 Task: Add an event with the title Second Lunch Break: Yoga Session, date ''2024/03/03'', time 9:40 AM to 11:40 AMand add a description: Participants will develop strategies for expressing their thoughts and ideas clearly and confidently. They will learn techniques for structuring their messages, using appropriate language and tone, and adapting their communication style to different audiences and situations.Select event color  Basil . Add location for the event as: 321 Cairo Citadel, Cairo, Egypt, logged in from the account softage.6@softage.netand send the event invitation to softage.4@softage.net and softage.5@softage.net. Set a reminder for the event Every weekday(Monday to Friday)
Action: Mouse moved to (78, 90)
Screenshot: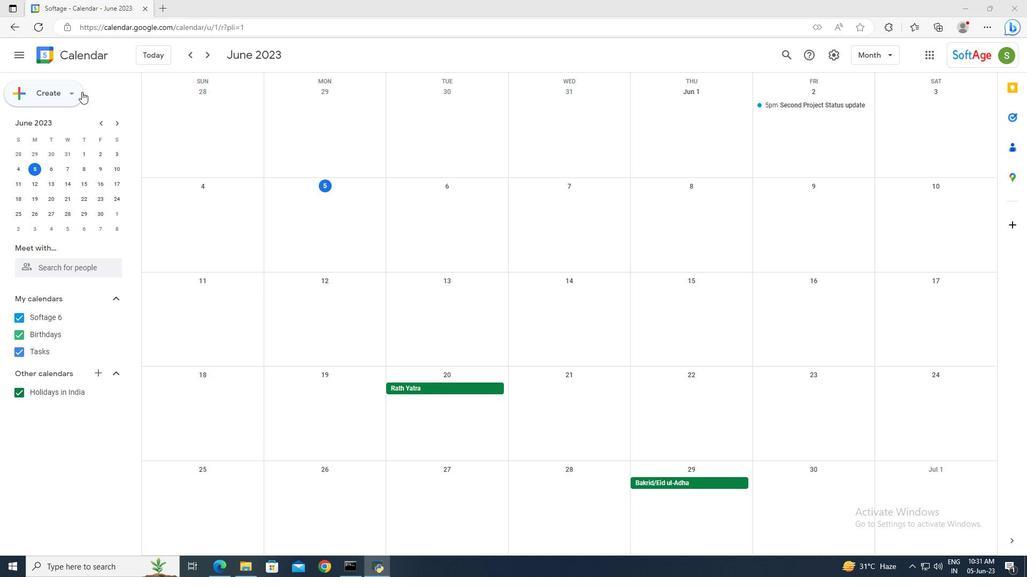 
Action: Mouse pressed left at (78, 90)
Screenshot: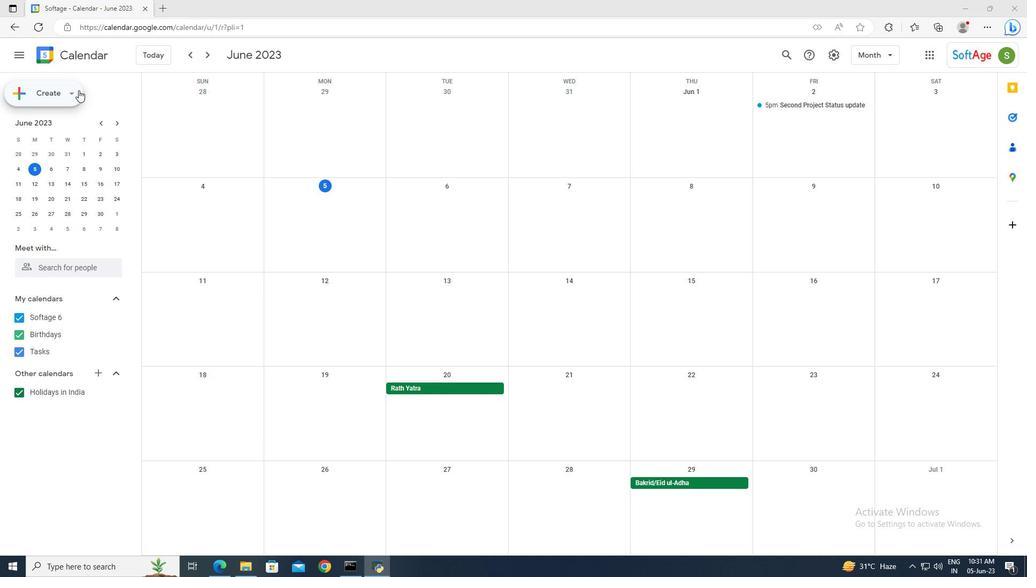 
Action: Mouse moved to (72, 124)
Screenshot: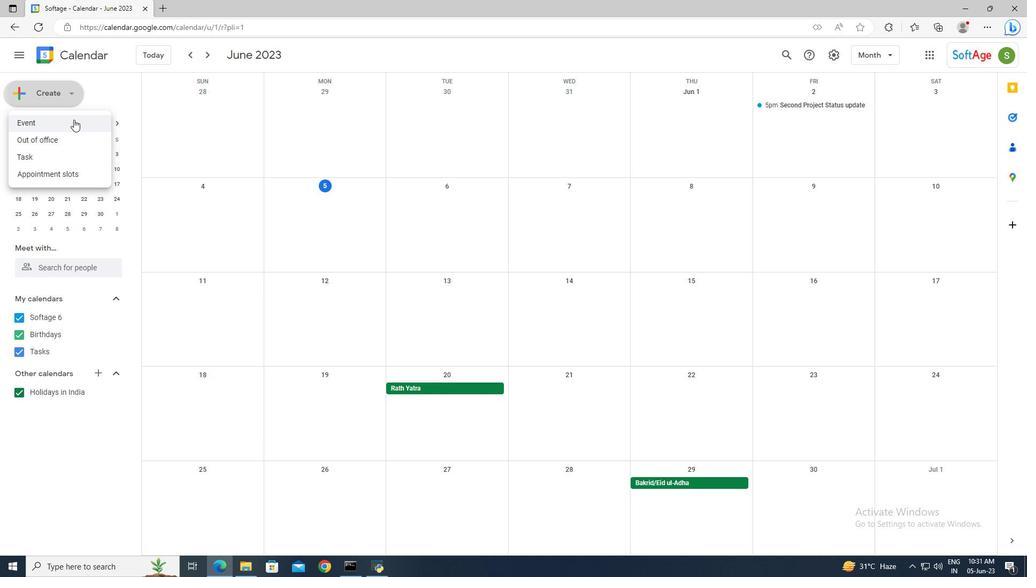 
Action: Mouse pressed left at (72, 124)
Screenshot: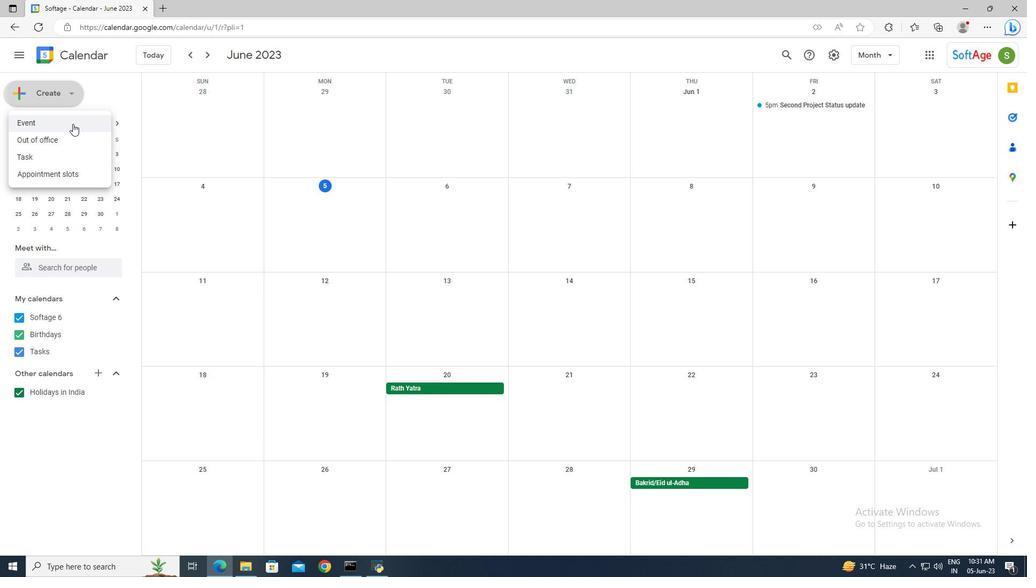 
Action: Mouse moved to (159, 421)
Screenshot: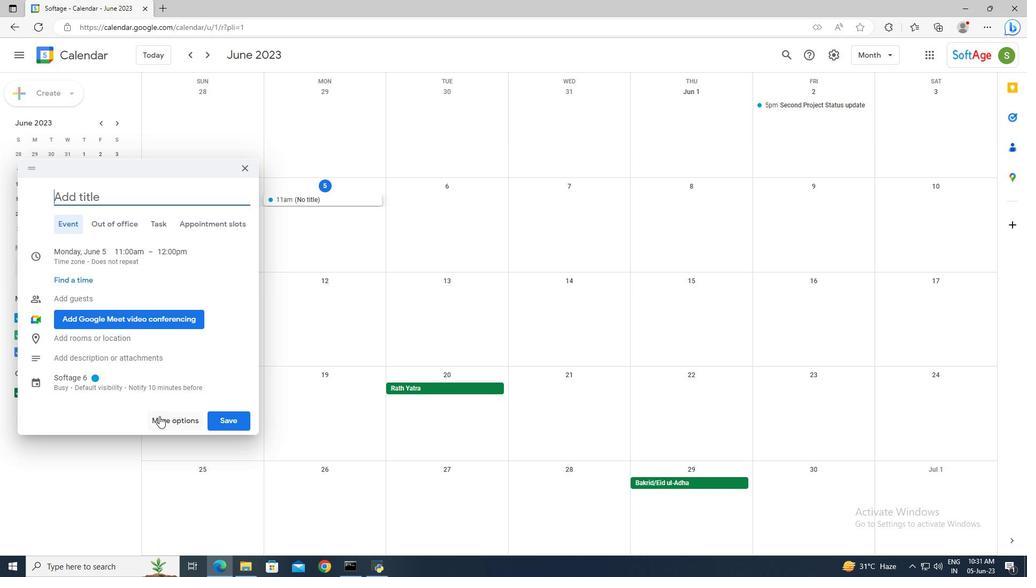
Action: Mouse pressed left at (159, 421)
Screenshot: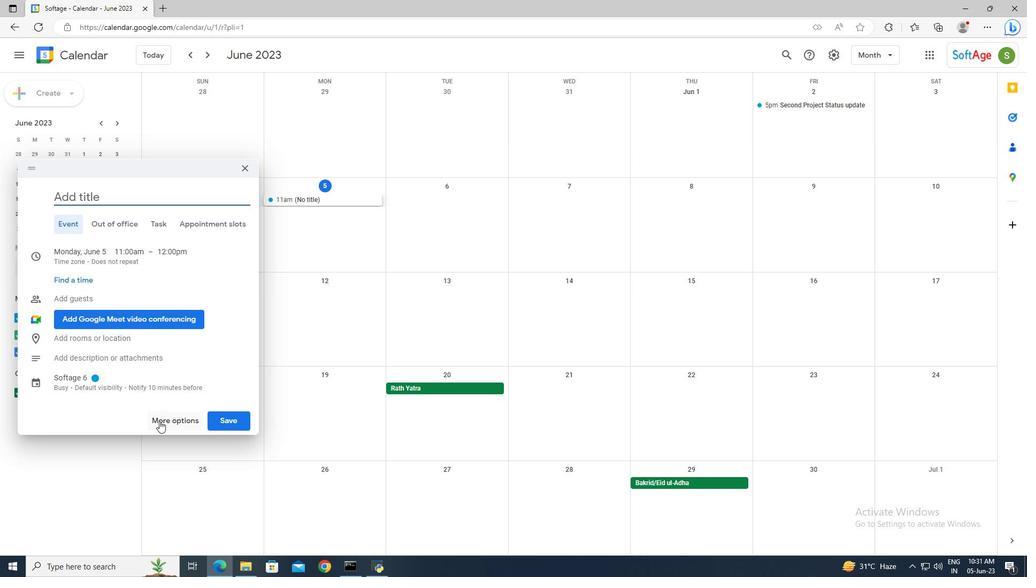 
Action: Mouse moved to (170, 65)
Screenshot: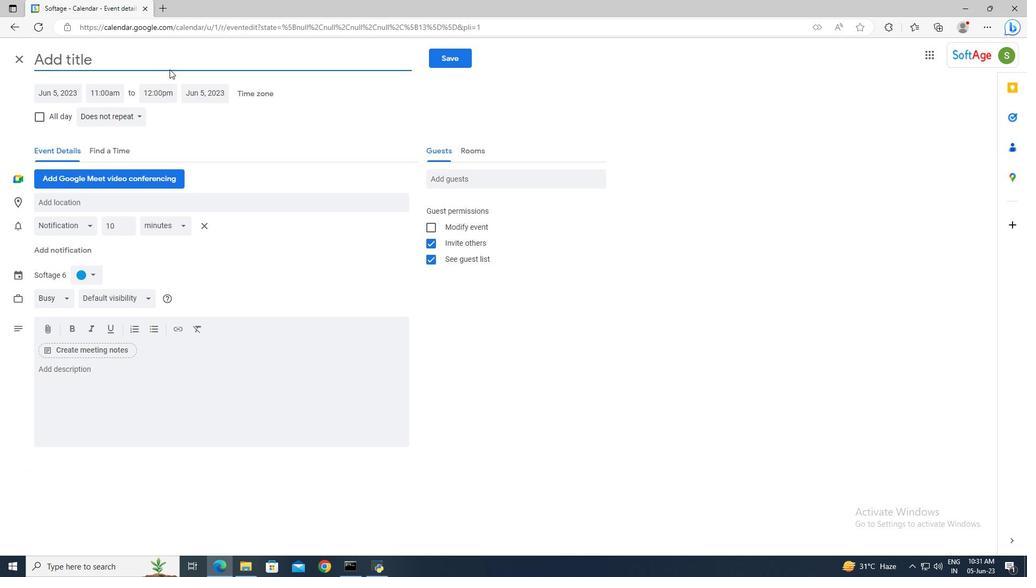
Action: Mouse pressed left at (170, 65)
Screenshot: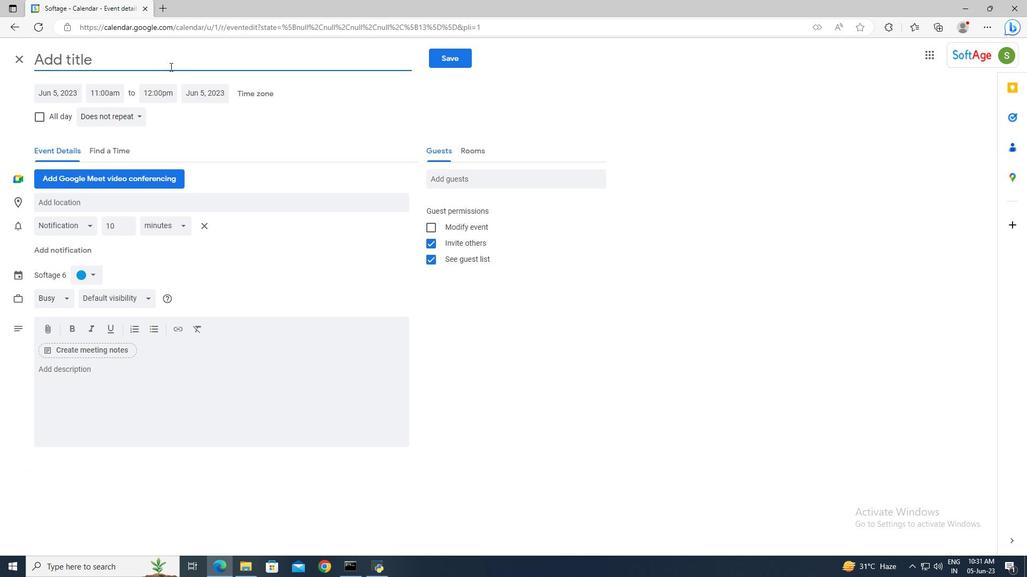 
Action: Mouse moved to (170, 65)
Screenshot: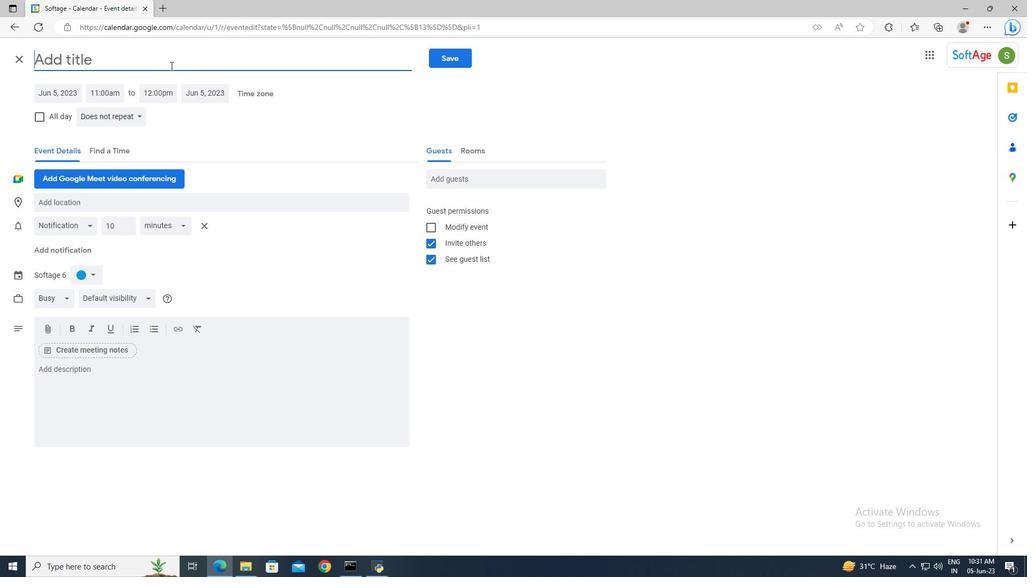 
Action: Key pressed <Key.shift><Key.shift><Key.shift>Second<Key.space><Key.shift>Lunch<Key.space><Key.shift>Break<Key.shift>:<Key.space><Key.shift>Yoga<Key.space><Key.shift>Session
Screenshot: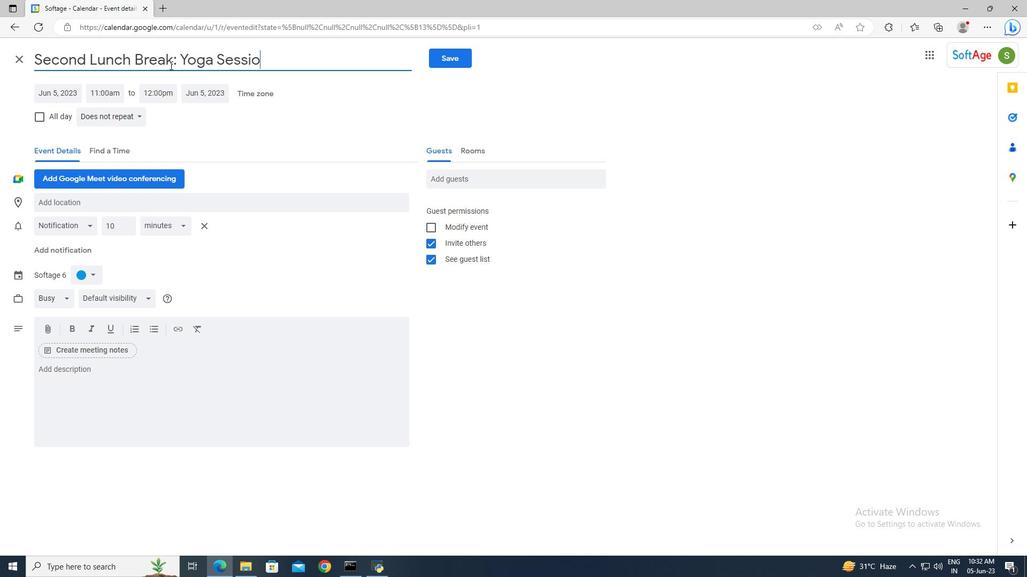 
Action: Mouse moved to (71, 91)
Screenshot: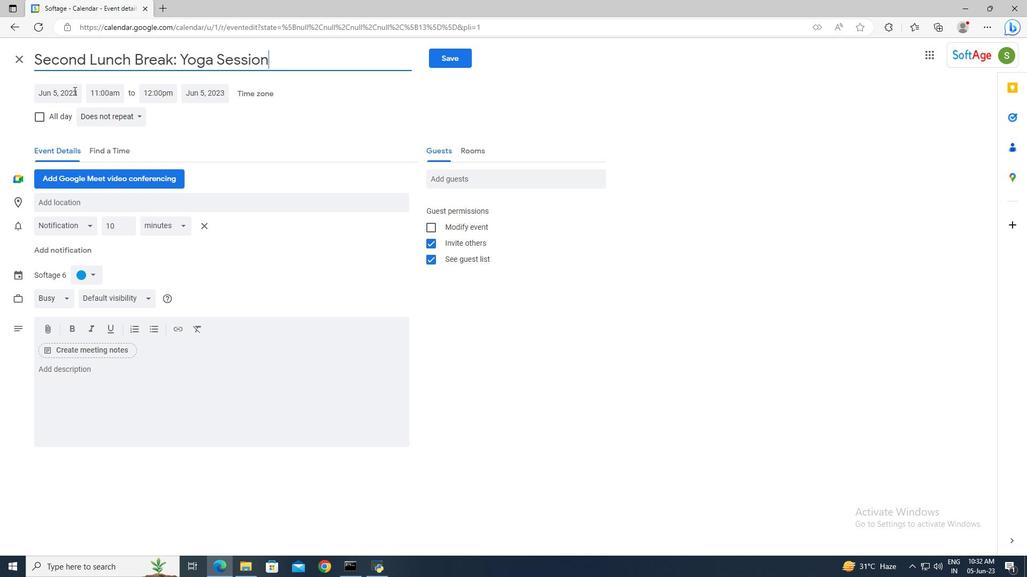 
Action: Mouse pressed left at (71, 91)
Screenshot: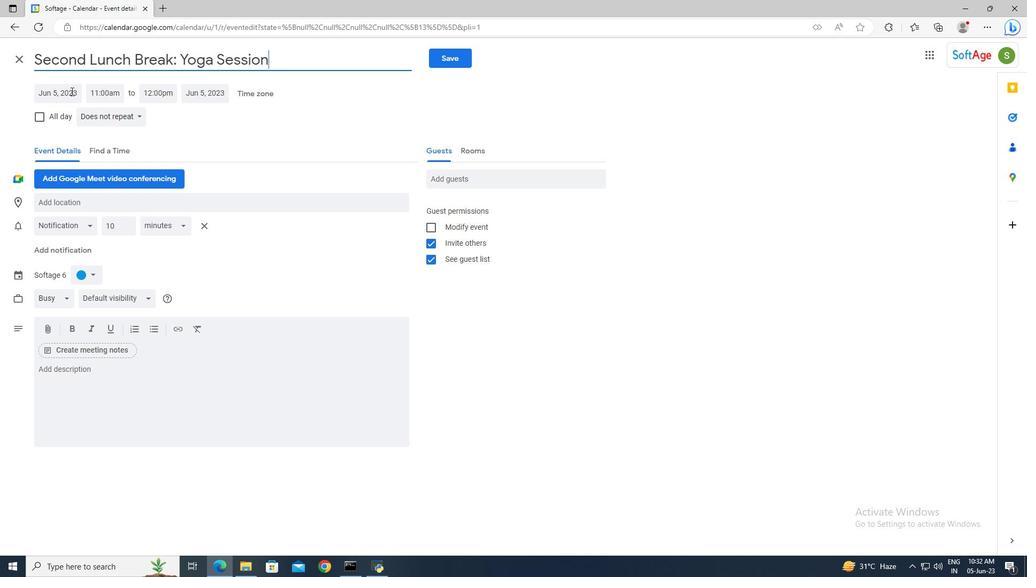 
Action: Mouse moved to (165, 117)
Screenshot: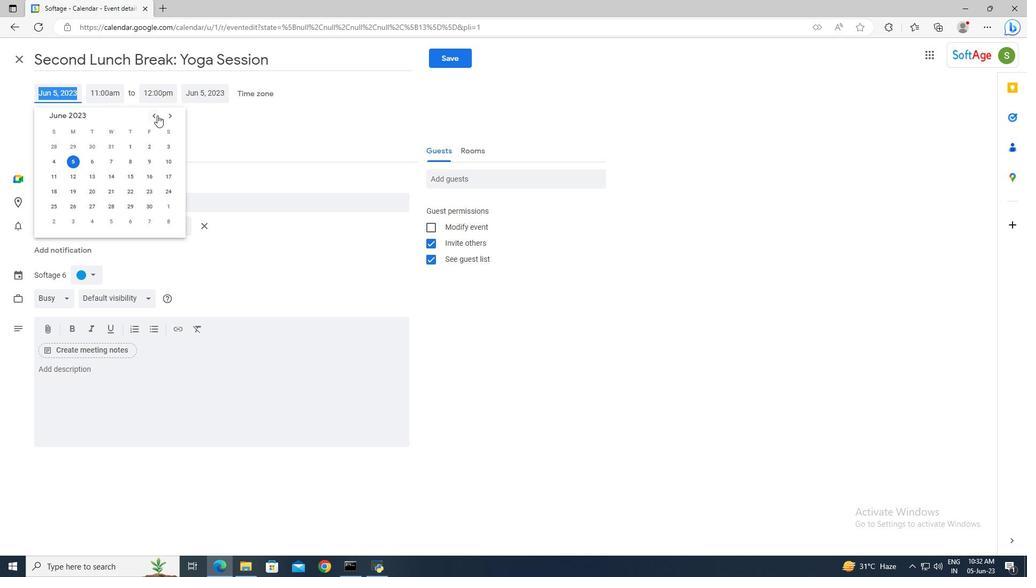 
Action: Mouse pressed left at (165, 117)
Screenshot: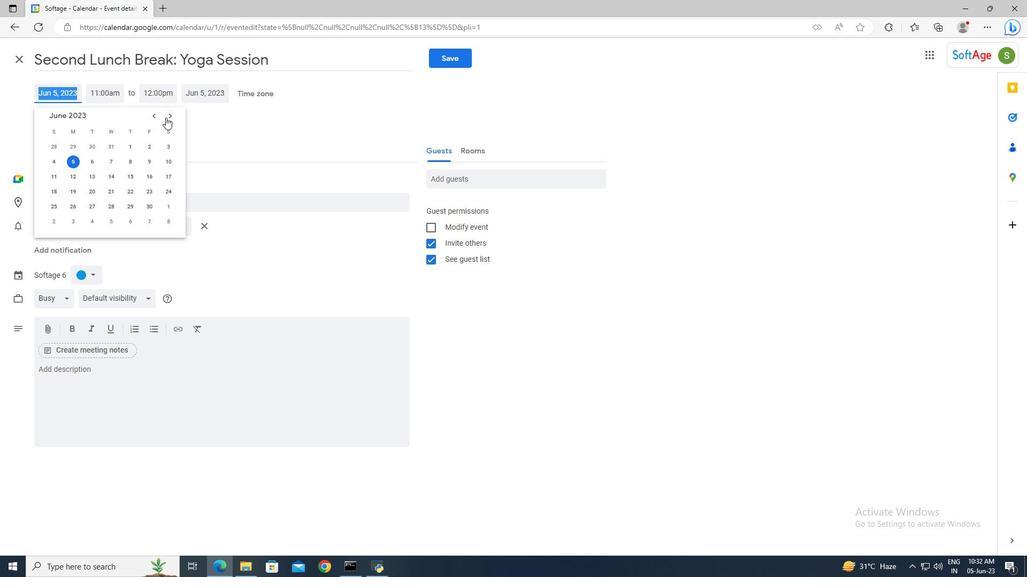 
Action: Mouse pressed left at (165, 117)
Screenshot: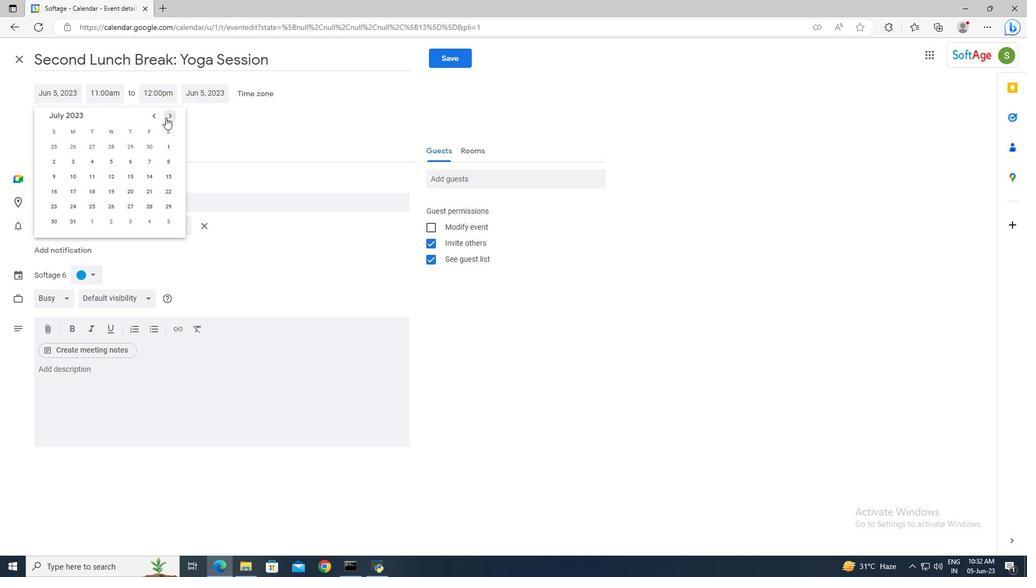 
Action: Mouse pressed left at (165, 117)
Screenshot: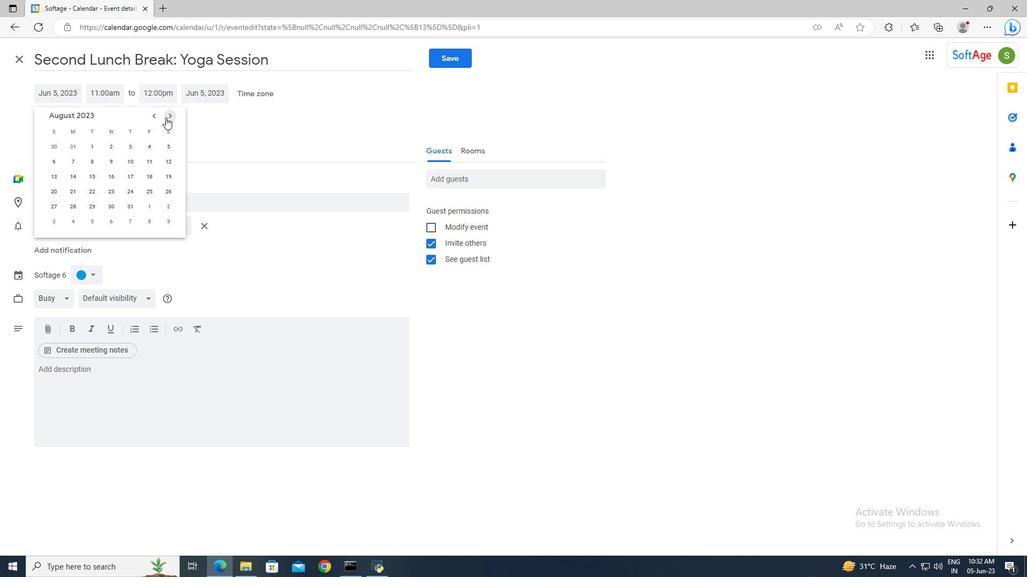 
Action: Mouse pressed left at (165, 117)
Screenshot: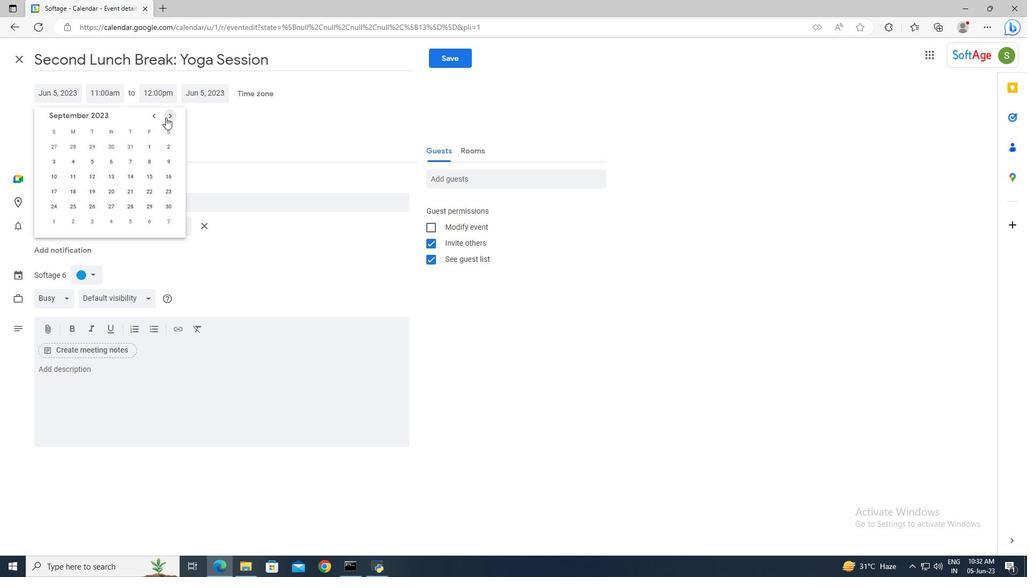 
Action: Mouse pressed left at (165, 117)
Screenshot: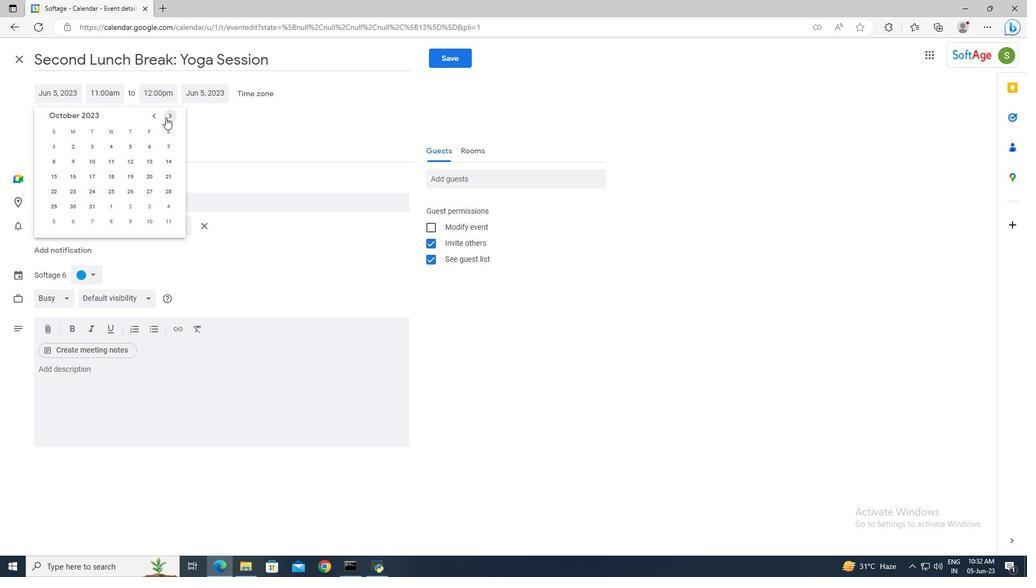
Action: Mouse pressed left at (165, 117)
Screenshot: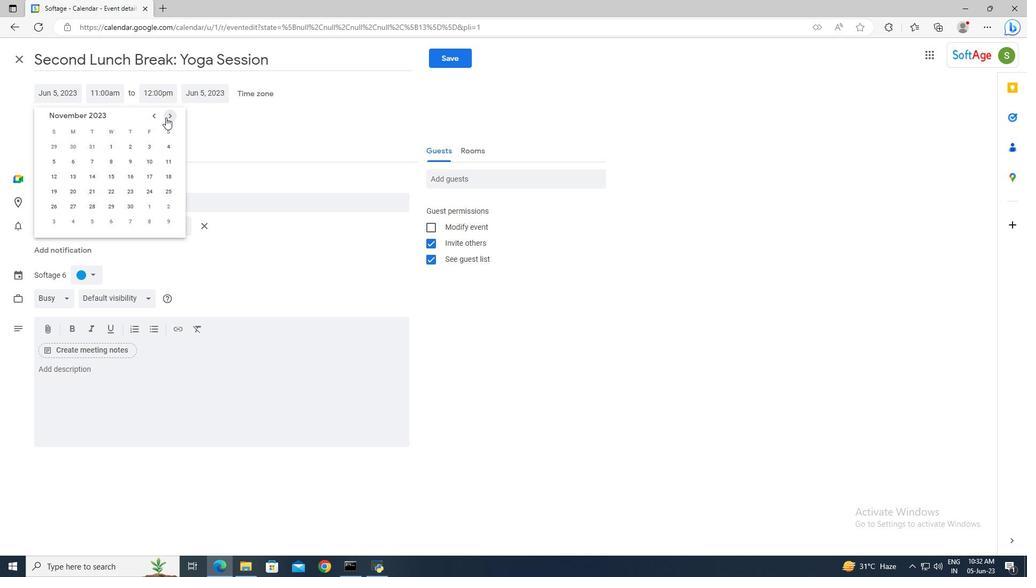 
Action: Mouse pressed left at (165, 117)
Screenshot: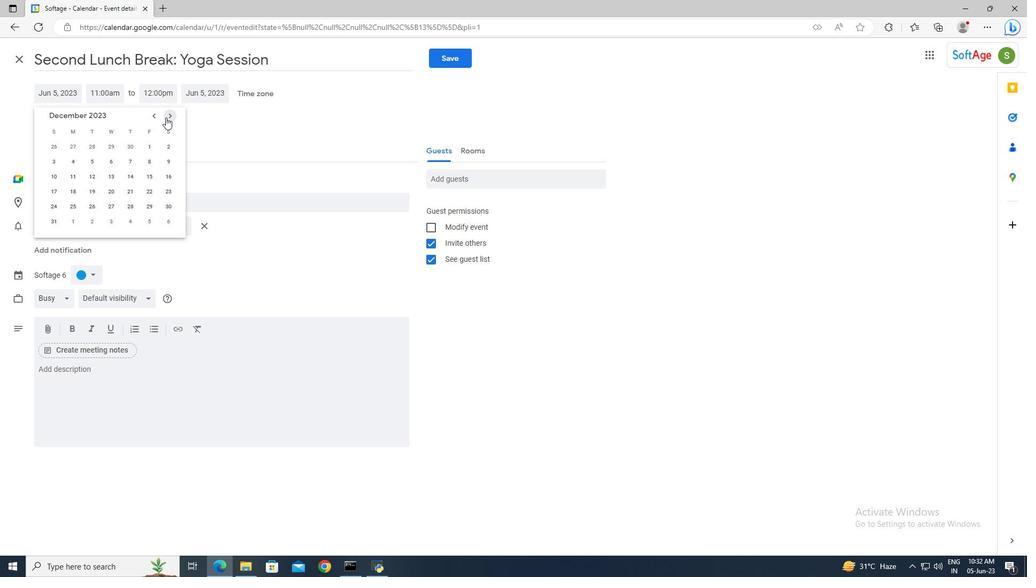 
Action: Mouse pressed left at (165, 117)
Screenshot: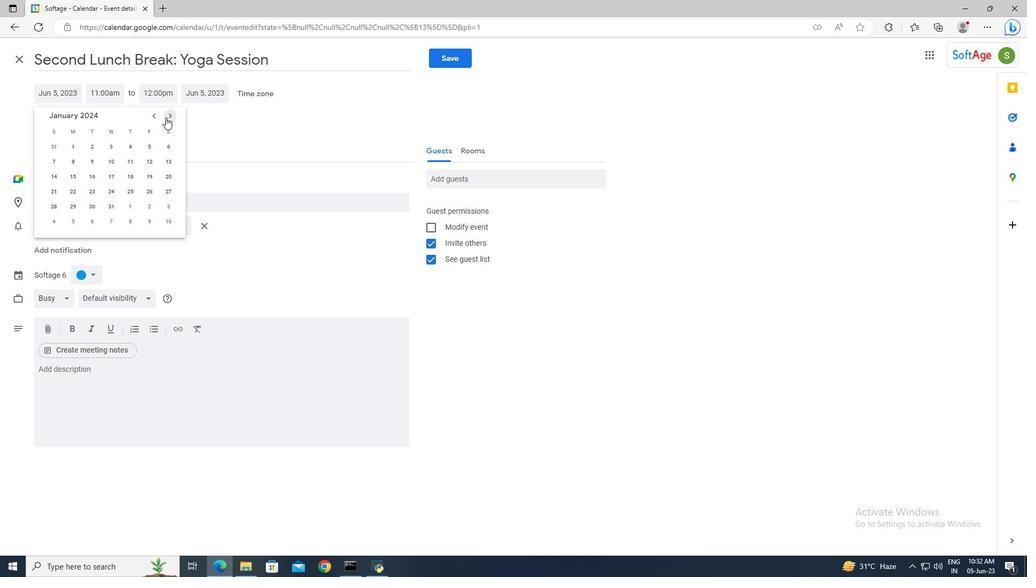 
Action: Mouse pressed left at (165, 117)
Screenshot: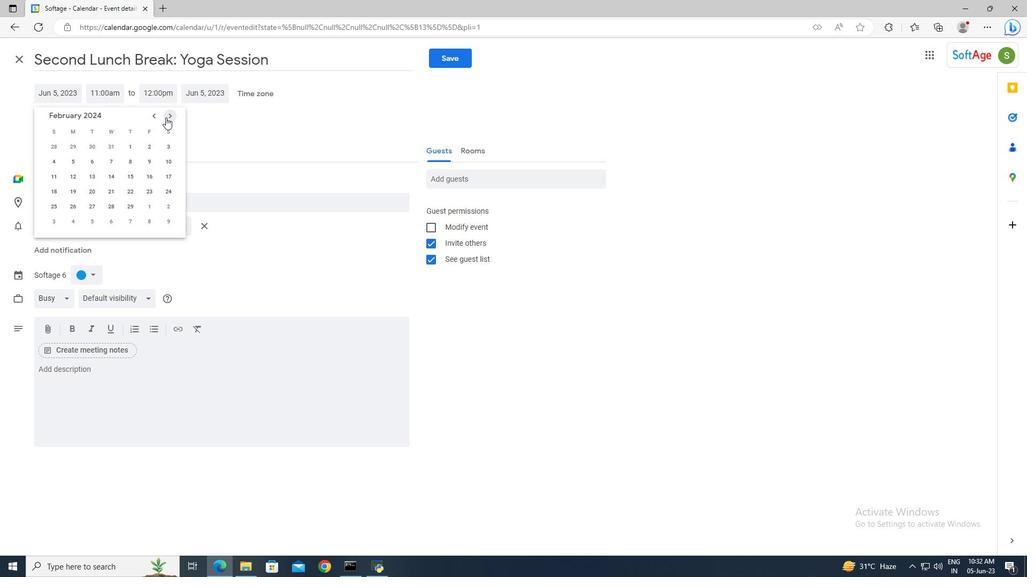 
Action: Mouse moved to (53, 164)
Screenshot: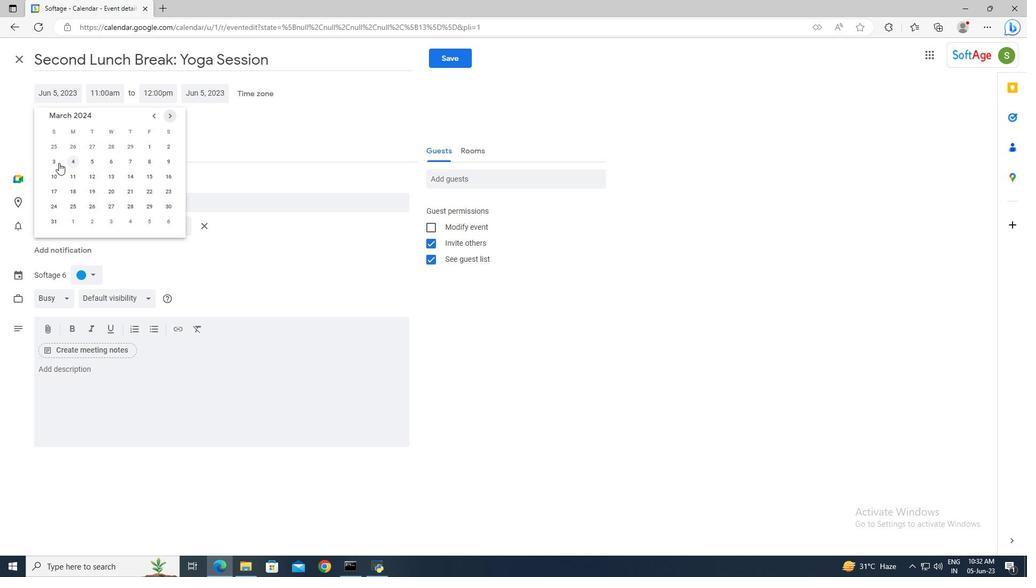 
Action: Mouse pressed left at (53, 164)
Screenshot: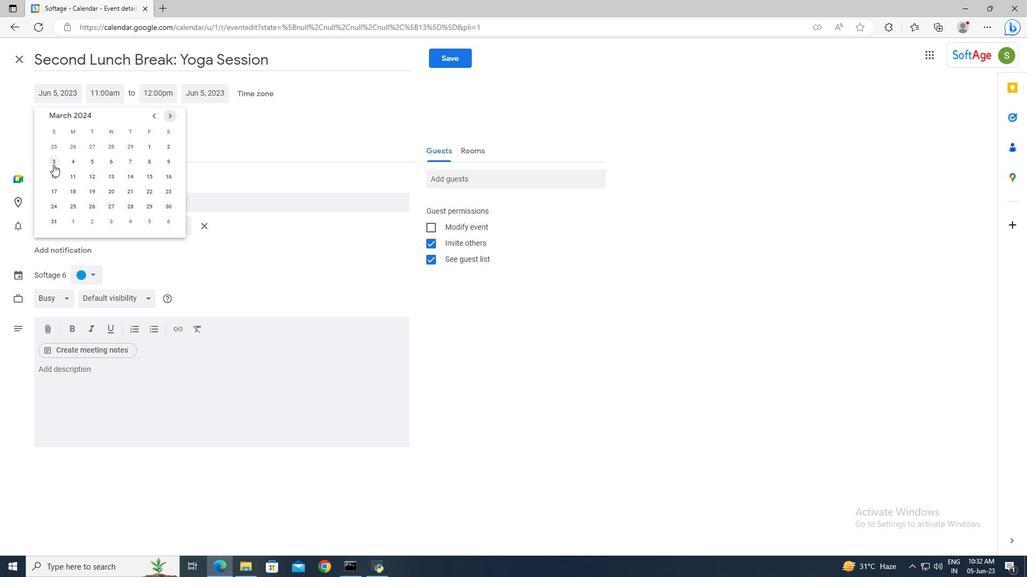 
Action: Mouse moved to (107, 98)
Screenshot: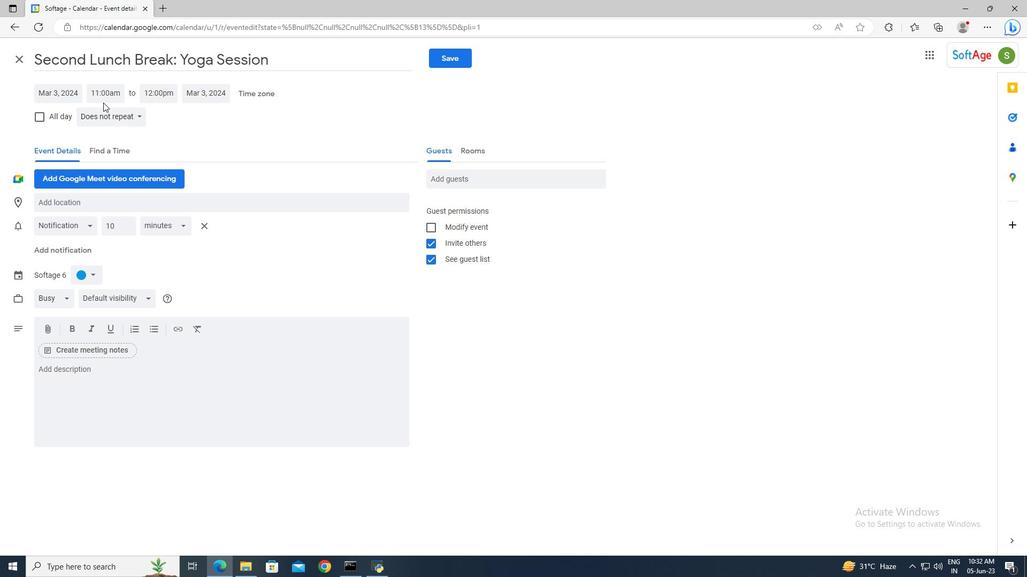
Action: Mouse pressed left at (107, 98)
Screenshot: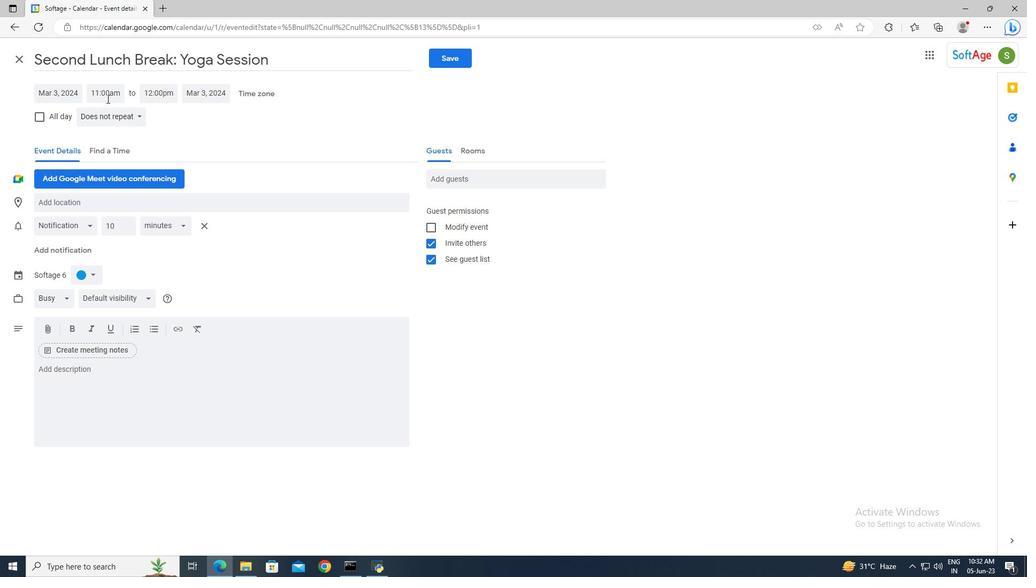 
Action: Mouse moved to (107, 98)
Screenshot: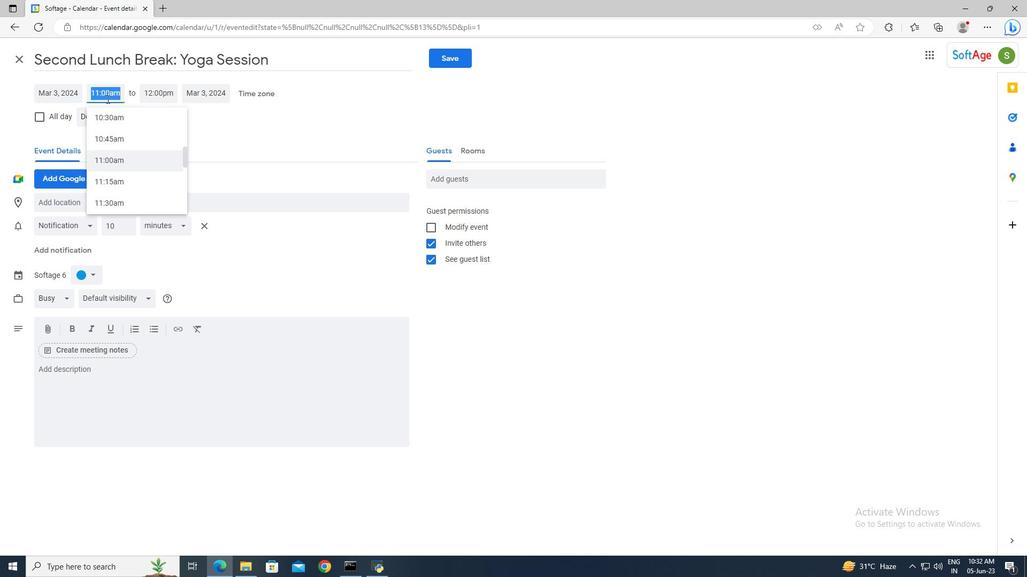 
Action: Key pressed 9<Key.shift>:40am<Key.enter><Key.tab>11<Key.shift>:40<Key.enter>
Screenshot: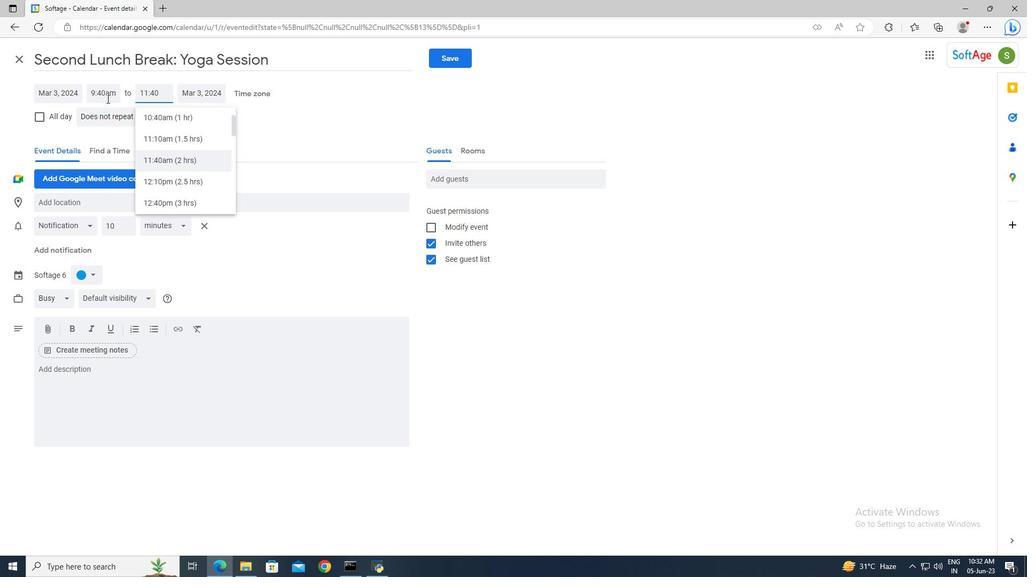 
Action: Mouse moved to (119, 376)
Screenshot: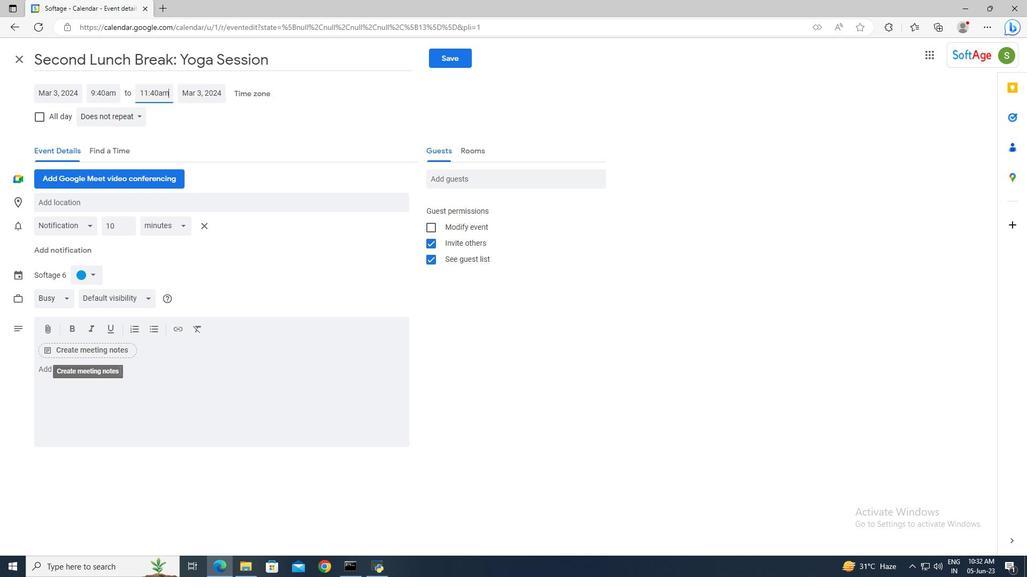 
Action: Mouse pressed left at (119, 376)
Screenshot: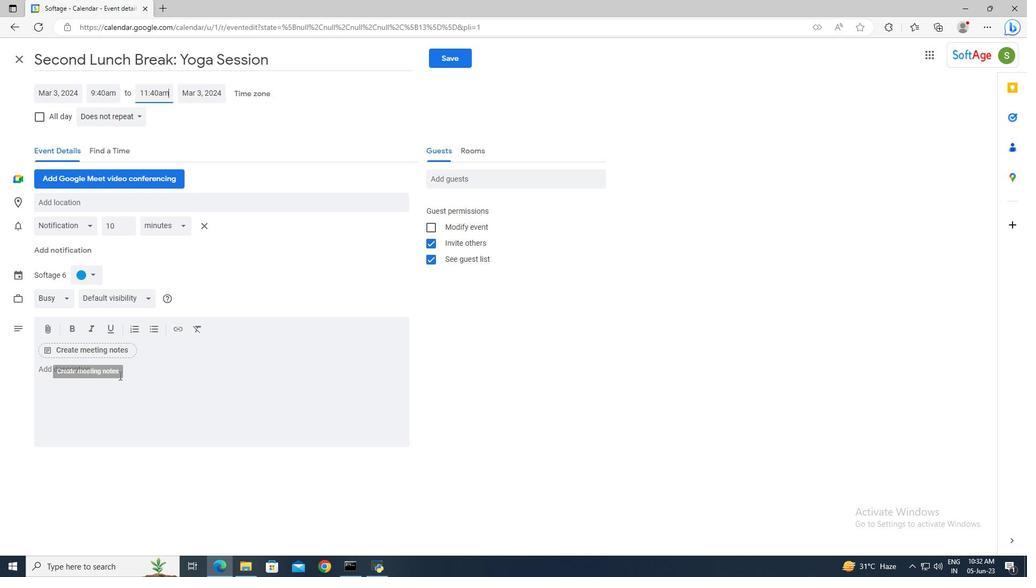 
Action: Key pressed <Key.shift>Participants<Key.space>will<Key.space>develop<Key.space>strategies<Key.space>for<Key.space>expressing<Key.space>their<Key.space>thoughts<Key.space>and<Key.space>ideas<Key.space>clearly<Key.space>and<Key.space>confidently.<Key.space><Key.shift>They<Key.space>will<Key.space>learn<Key.space>techniques<Key.space>for<Key.space>structuring<Key.space>their<Key.space>messages,<Key.space>using<Key.space>appropriate<Key.space>language<Key.space>and<Key.space>tone,<Key.space>and<Key.space>adapting<Key.space>their<Key.space>communication<Key.space>style<Key.space>to<Key.space>different<Key.space>audiences<Key.space>and<Key.space>situations.
Screenshot: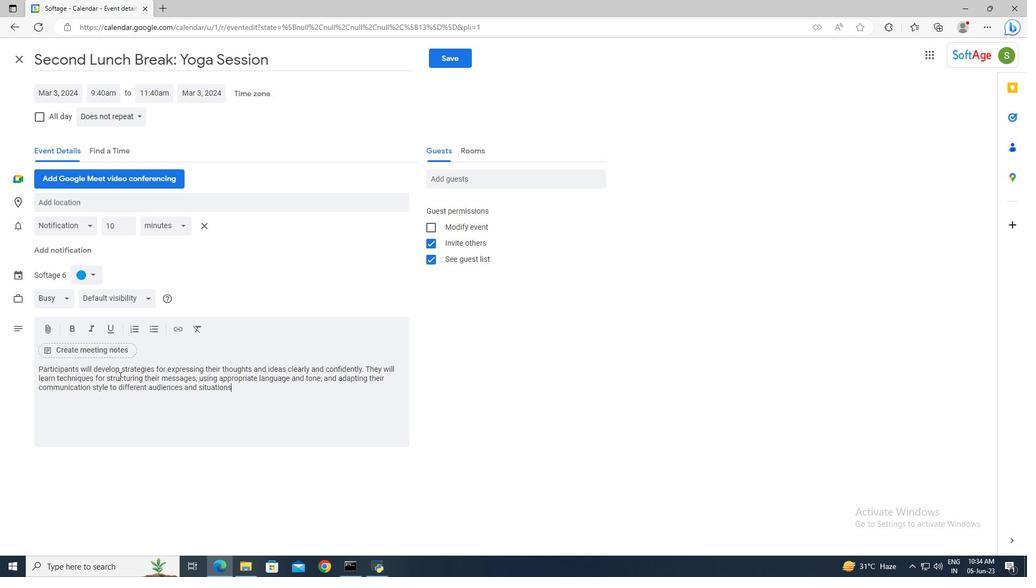 
Action: Mouse moved to (94, 280)
Screenshot: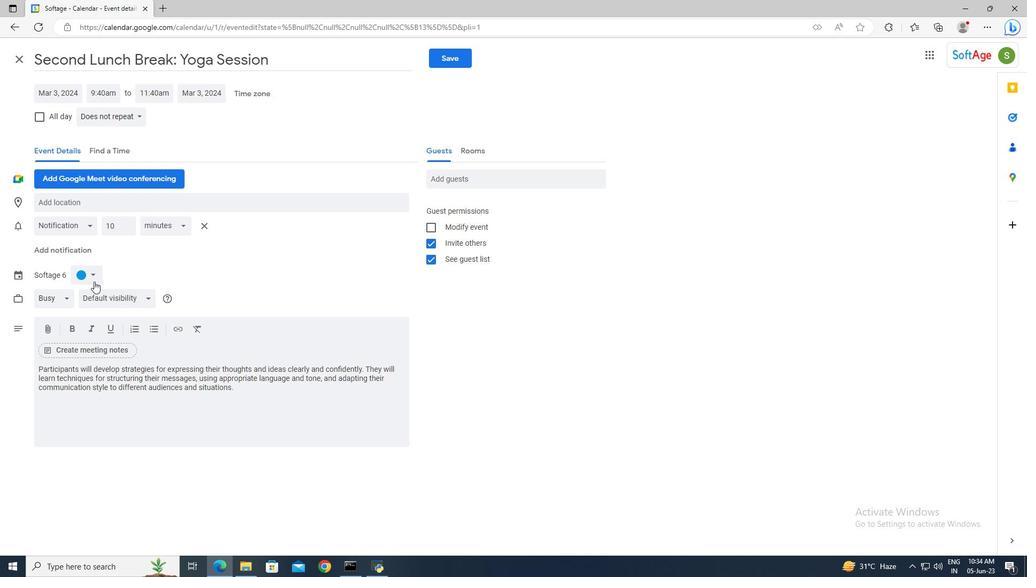 
Action: Mouse pressed left at (94, 280)
Screenshot: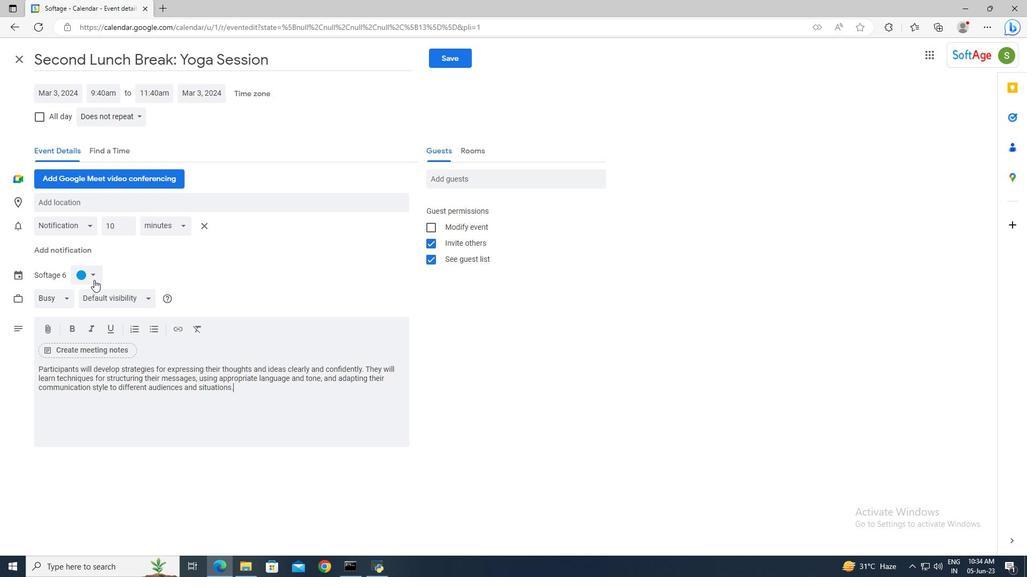 
Action: Mouse moved to (95, 300)
Screenshot: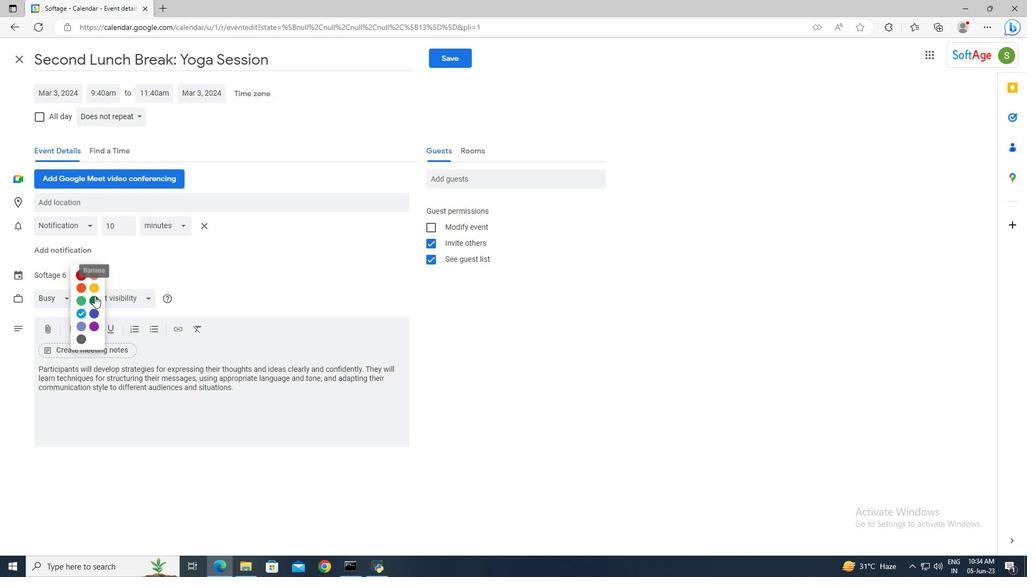 
Action: Mouse pressed left at (95, 300)
Screenshot: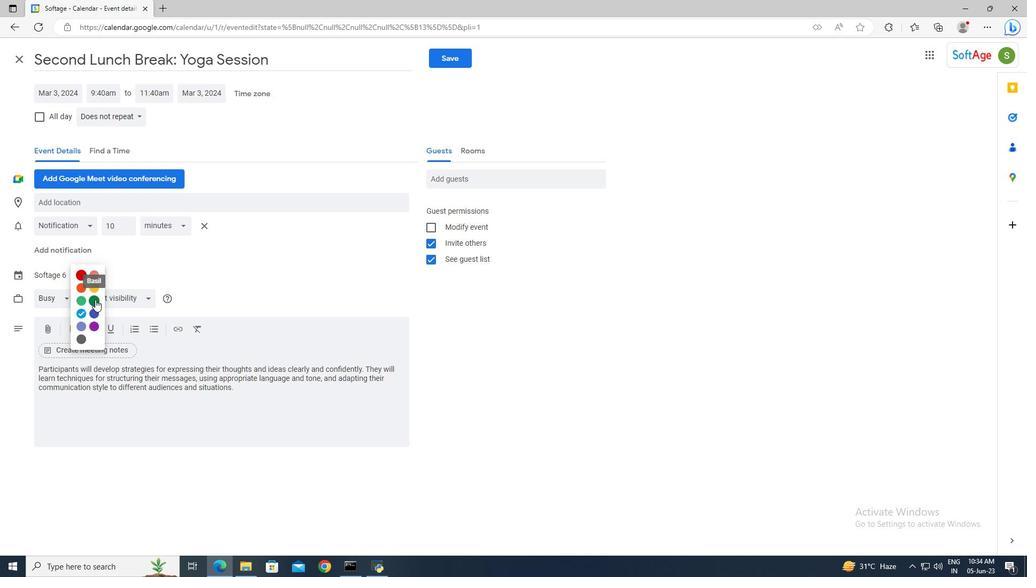 
Action: Mouse moved to (104, 206)
Screenshot: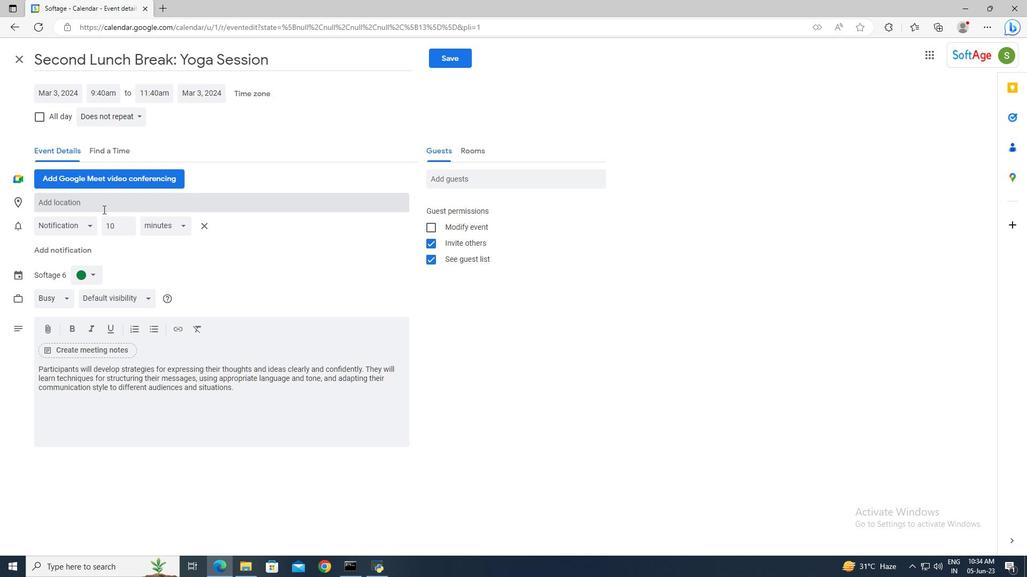 
Action: Mouse pressed left at (104, 206)
Screenshot: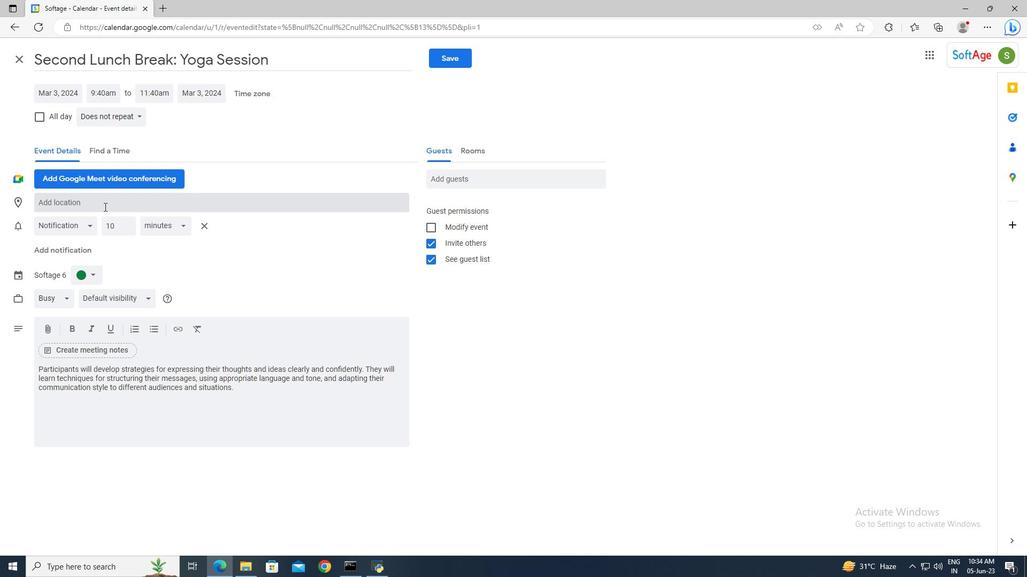
Action: Key pressed 321<Key.space><Key.shift>Cairo<Key.space><Key.shift>Citadel,<Key.space><Key.shift>Cairo,<Key.space><Key.shift>Egypt<Key.enter>
Screenshot: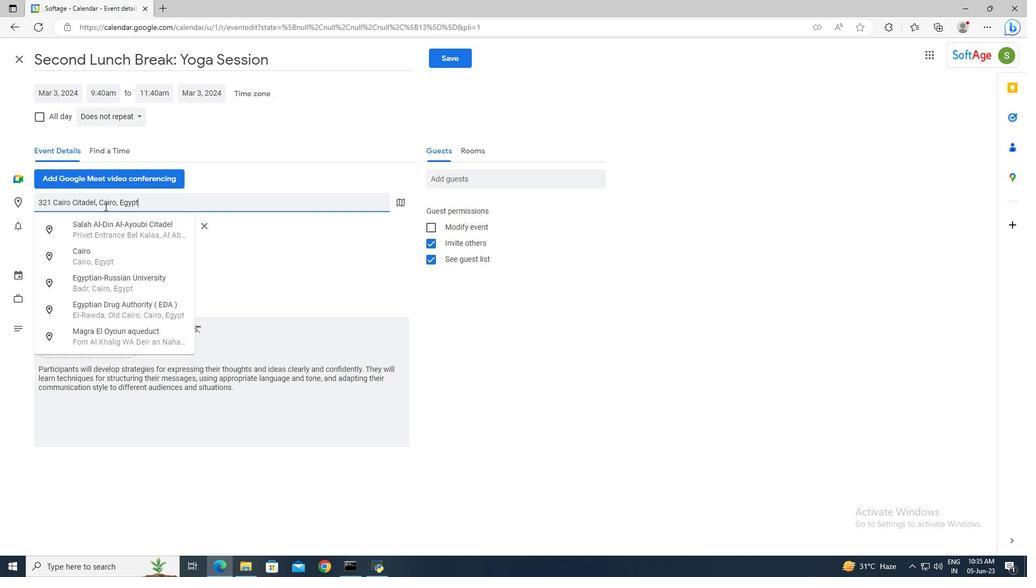 
Action: Mouse moved to (453, 183)
Screenshot: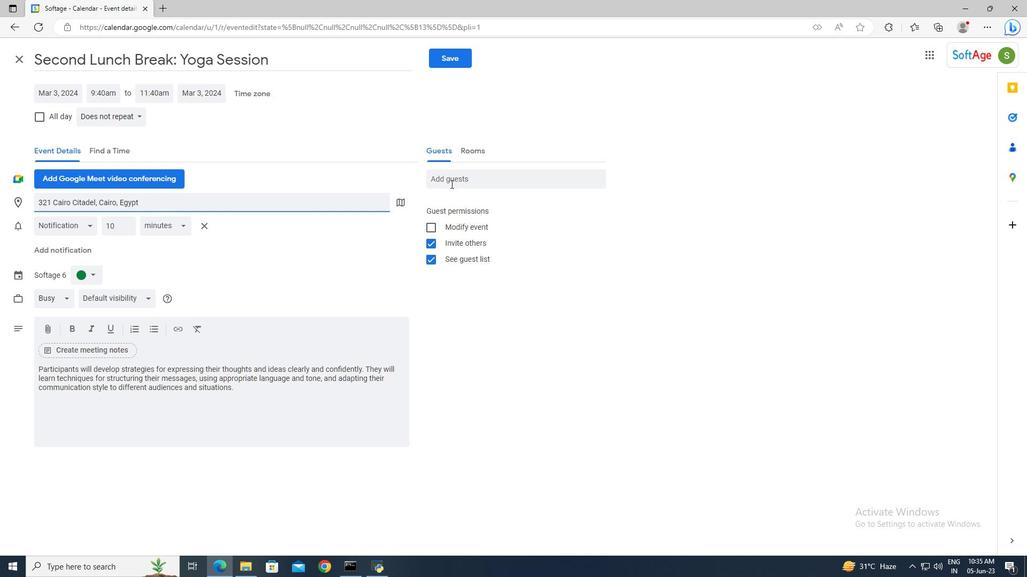 
Action: Mouse pressed left at (453, 183)
Screenshot: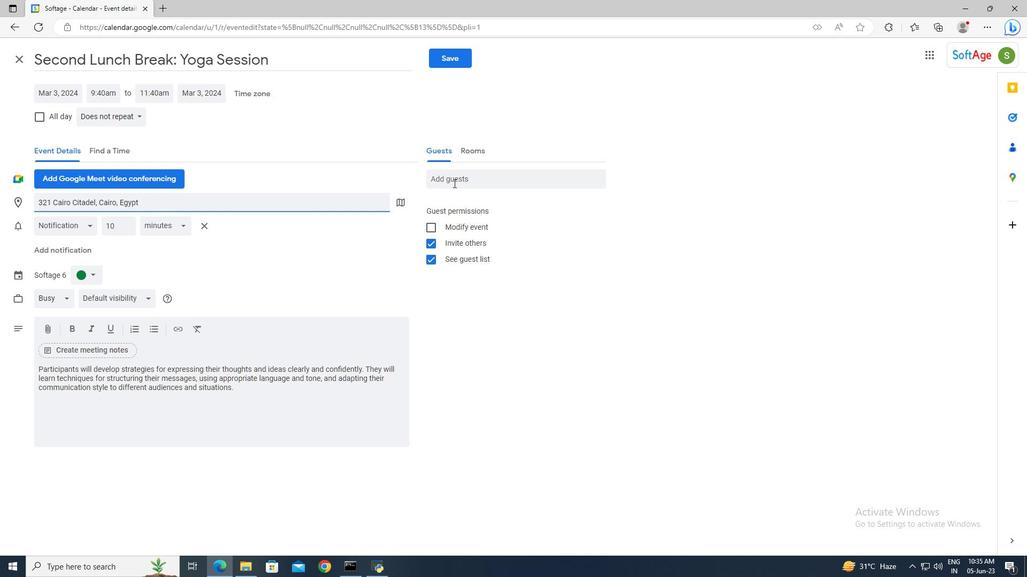 
Action: Mouse moved to (382, 148)
Screenshot: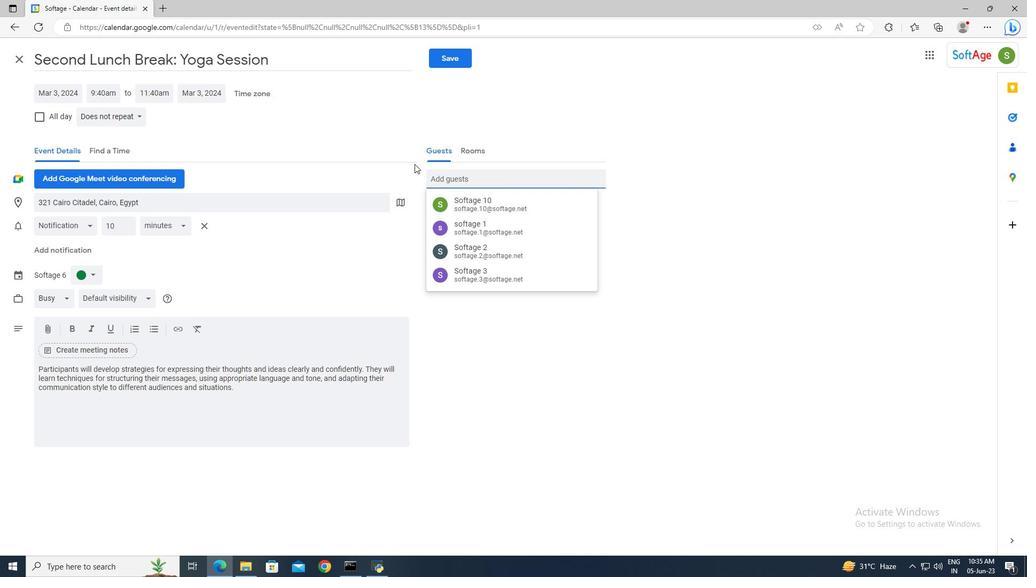 
Action: Key pressed softage.4<Key.shift>@softage.net<Key.enter>softage.5<Key.shift>@softage.net<Key.enter>
Screenshot: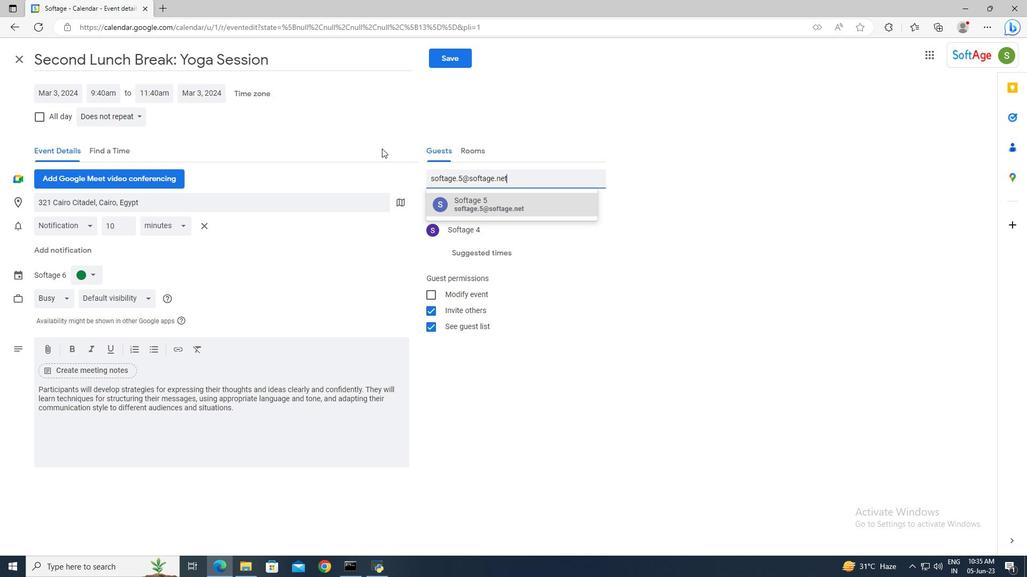 
Action: Mouse moved to (129, 114)
Screenshot: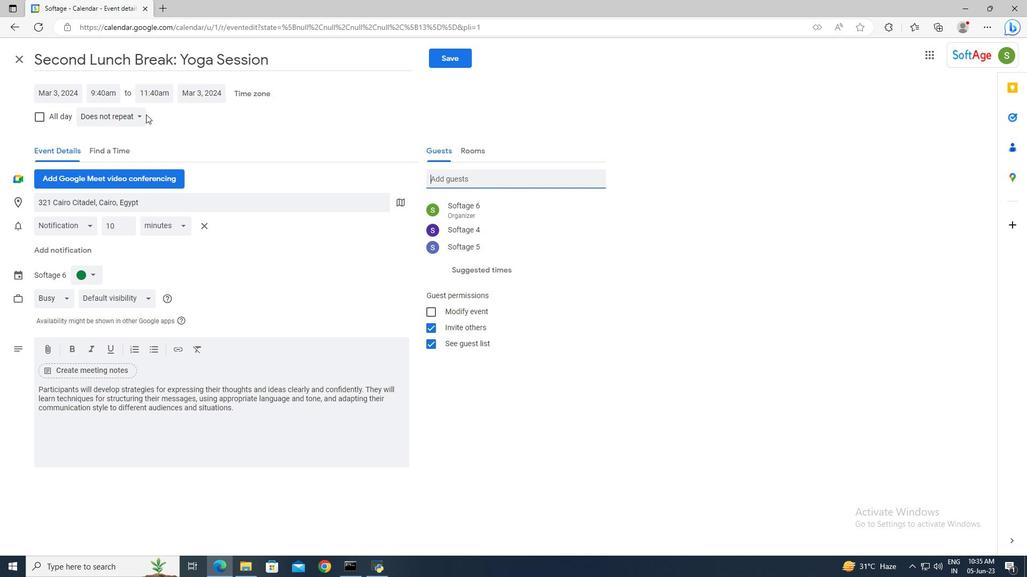 
Action: Mouse pressed left at (129, 114)
Screenshot: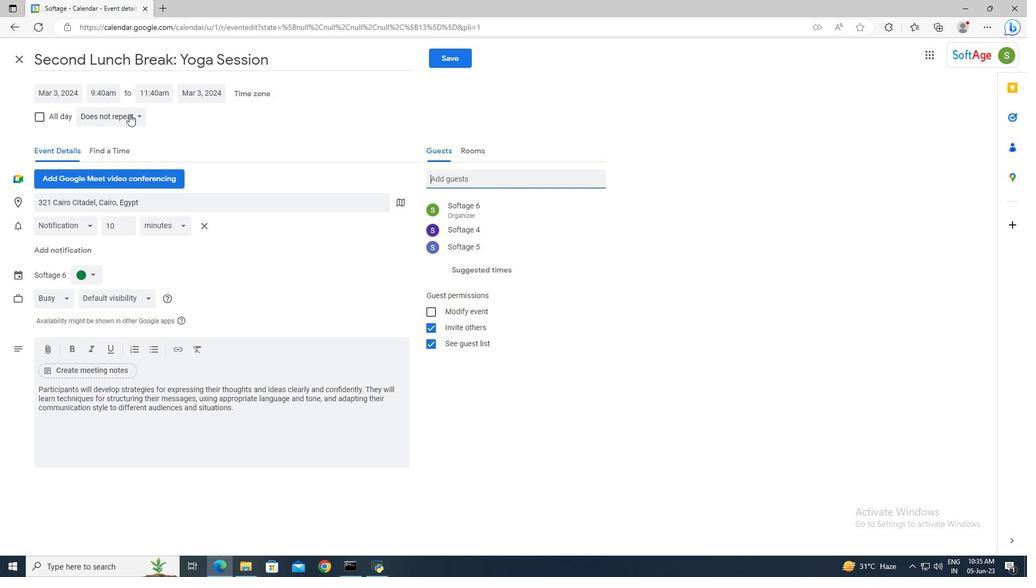 
Action: Mouse moved to (134, 212)
Screenshot: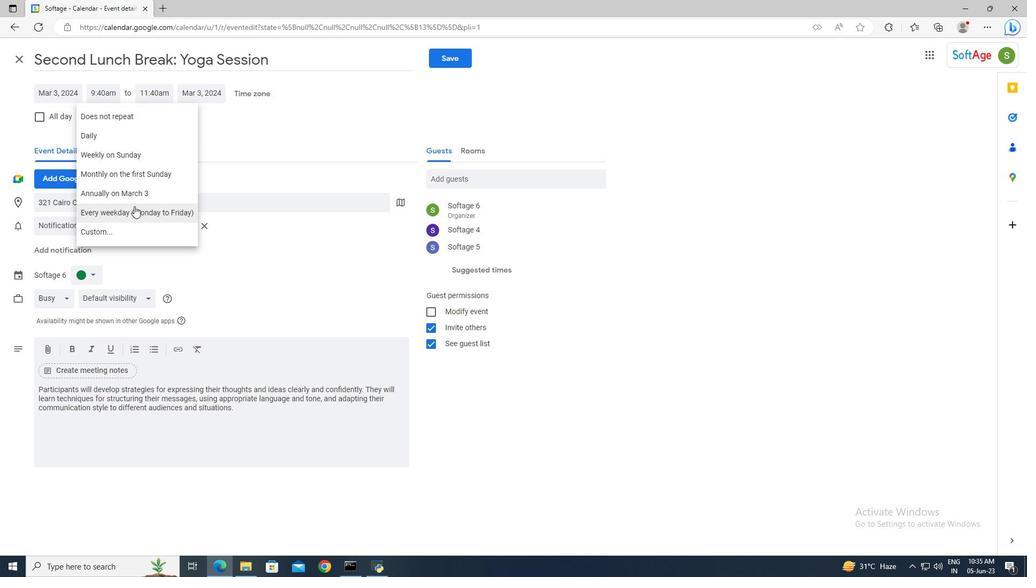 
Action: Mouse pressed left at (134, 212)
Screenshot: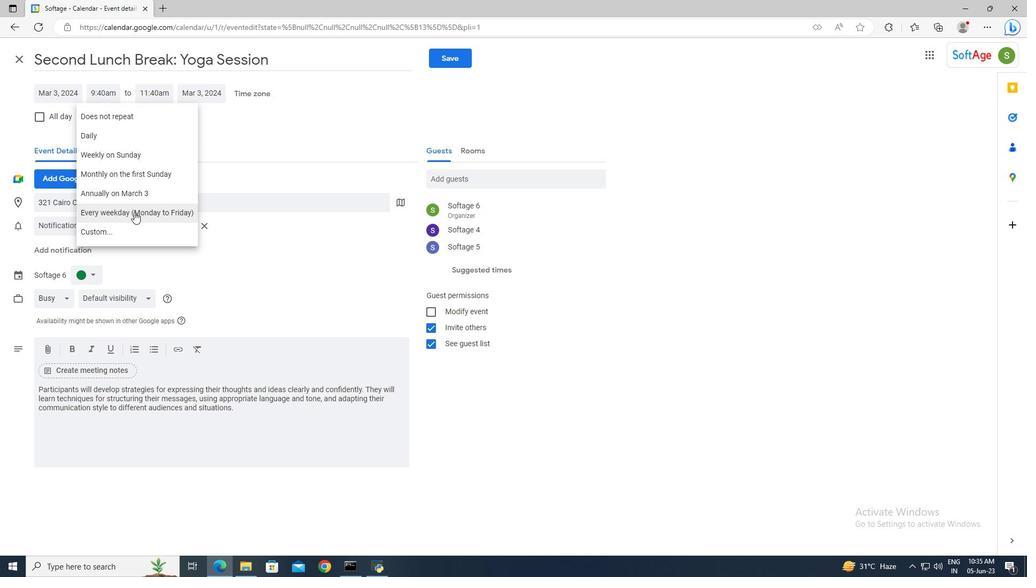 
Action: Mouse moved to (442, 64)
Screenshot: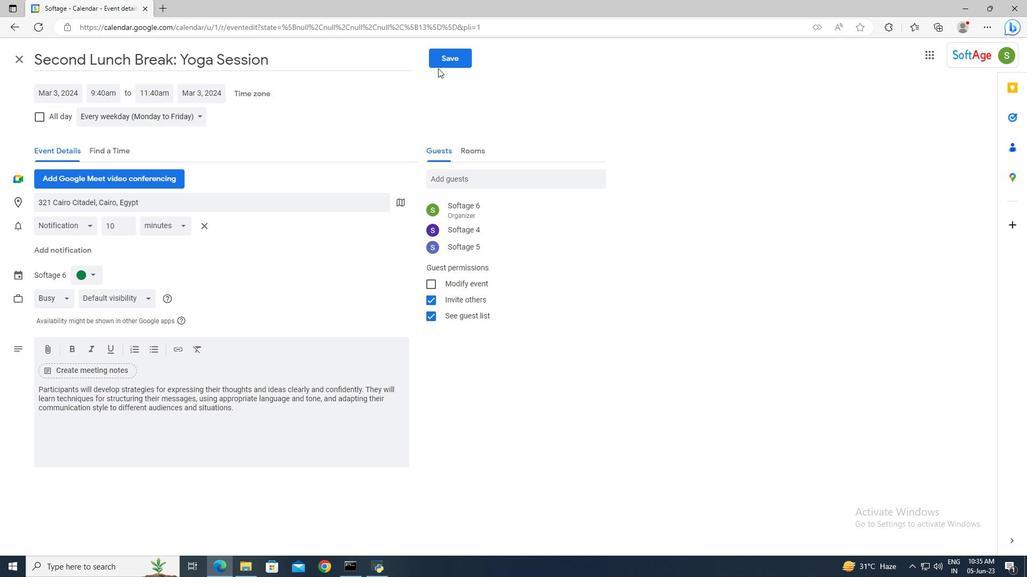 
Action: Mouse pressed left at (442, 64)
Screenshot: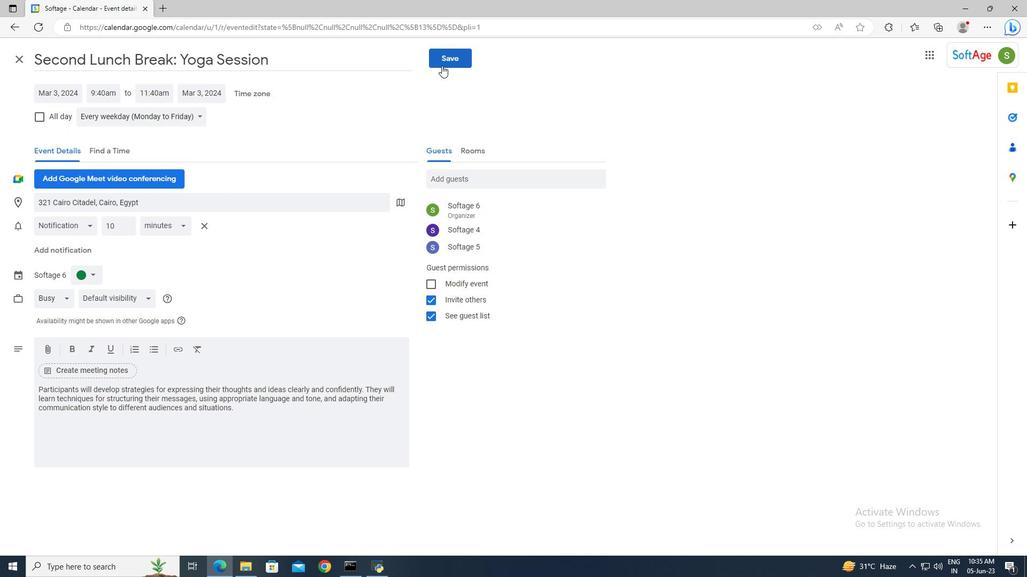 
Action: Mouse moved to (607, 319)
Screenshot: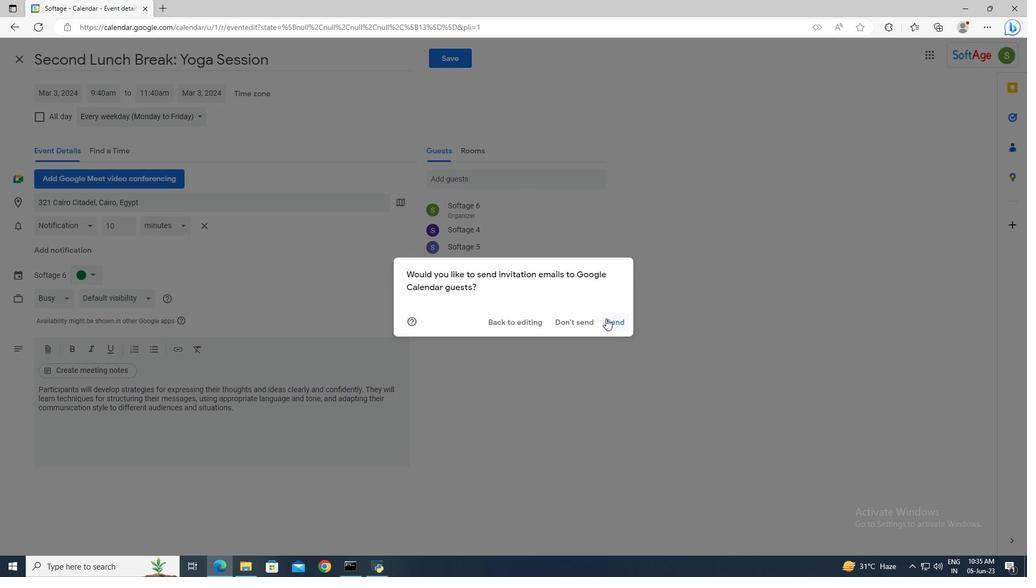 
Action: Mouse pressed left at (607, 319)
Screenshot: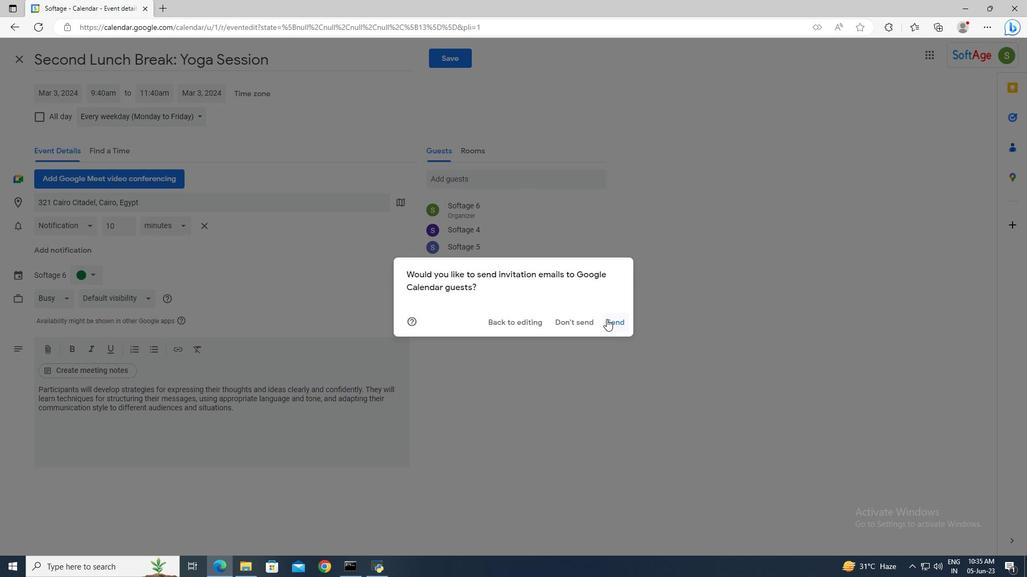 
